 Task: Create a rule when a comment ending with text is posted to a card by me .
Action: Mouse moved to (976, 80)
Screenshot: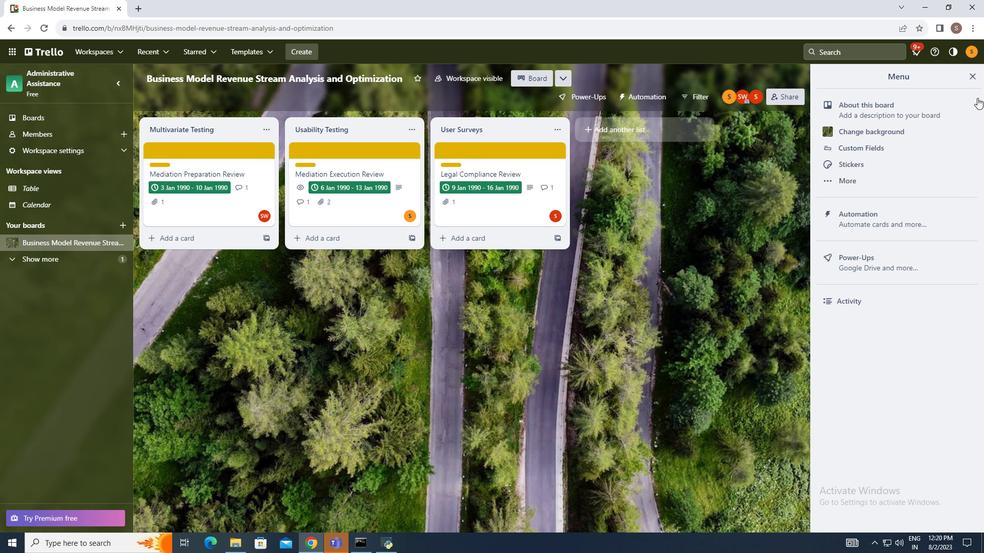 
Action: Mouse pressed left at (976, 80)
Screenshot: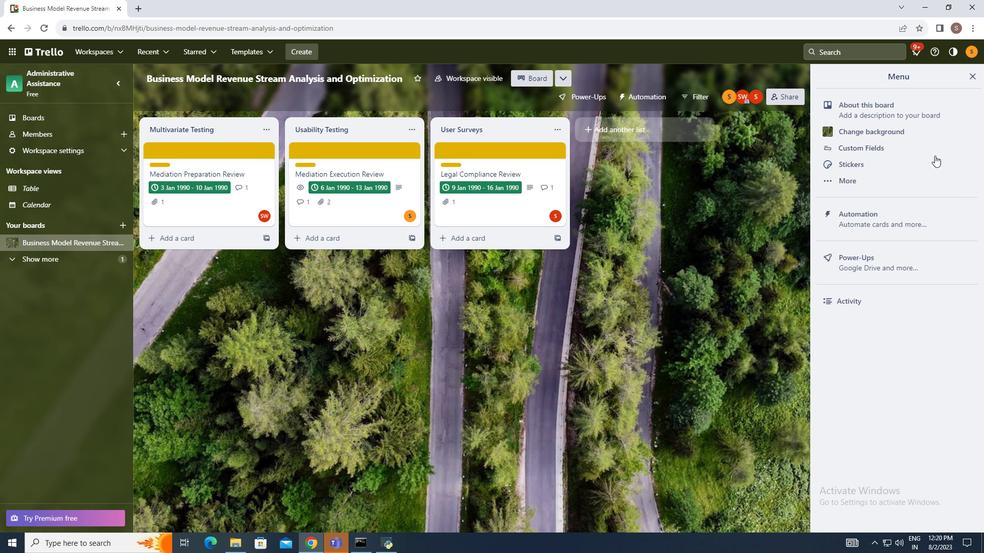 
Action: Mouse moved to (870, 210)
Screenshot: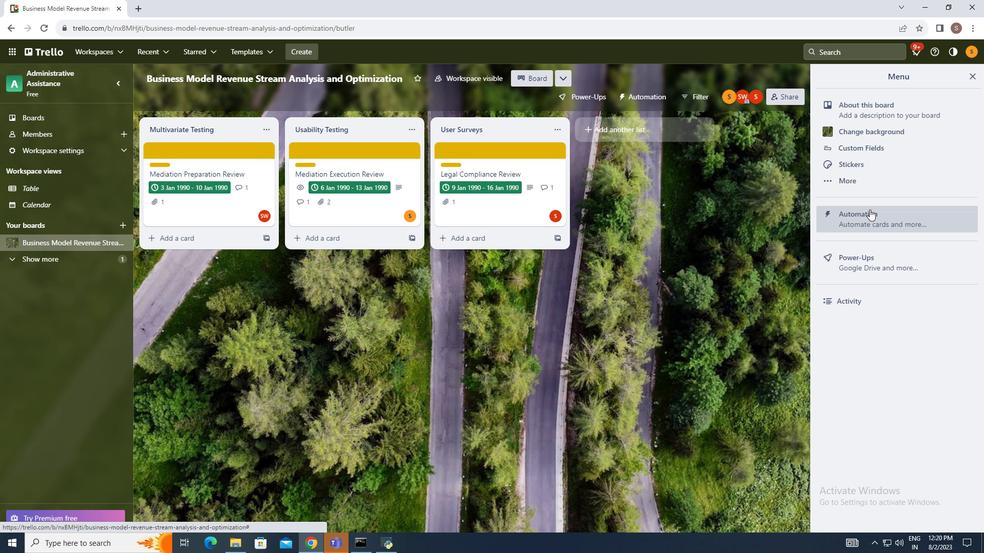 
Action: Mouse pressed left at (870, 210)
Screenshot: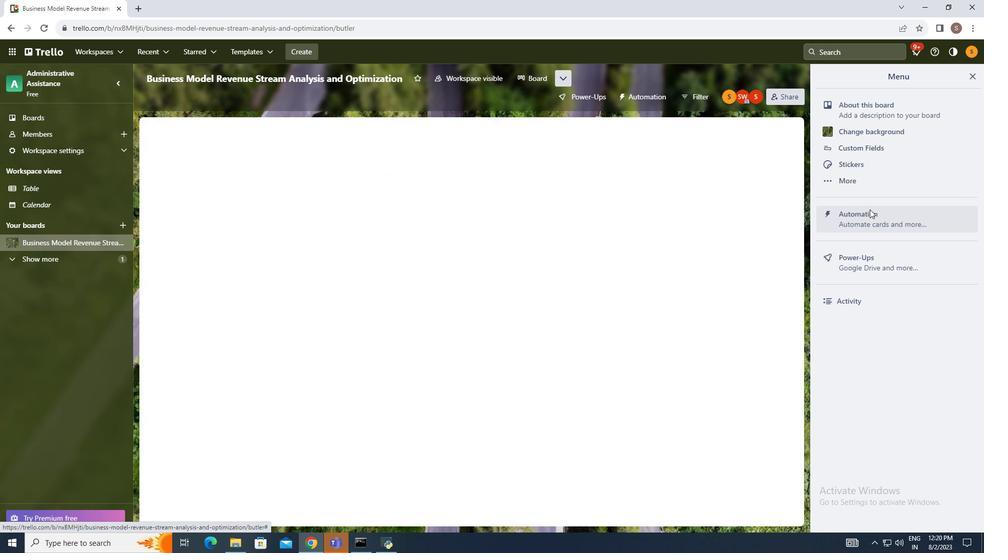 
Action: Mouse moved to (185, 183)
Screenshot: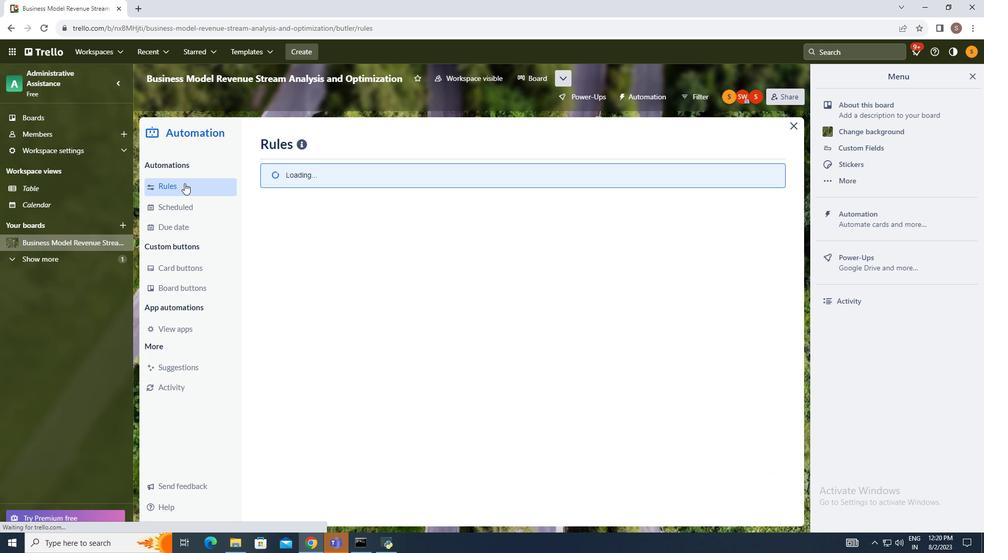 
Action: Mouse pressed left at (185, 183)
Screenshot: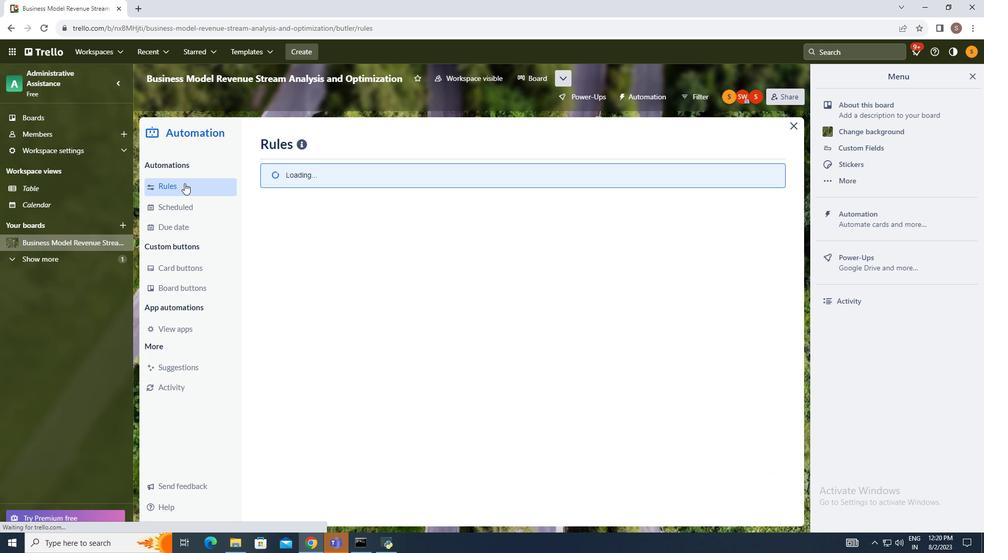 
Action: Mouse moved to (692, 145)
Screenshot: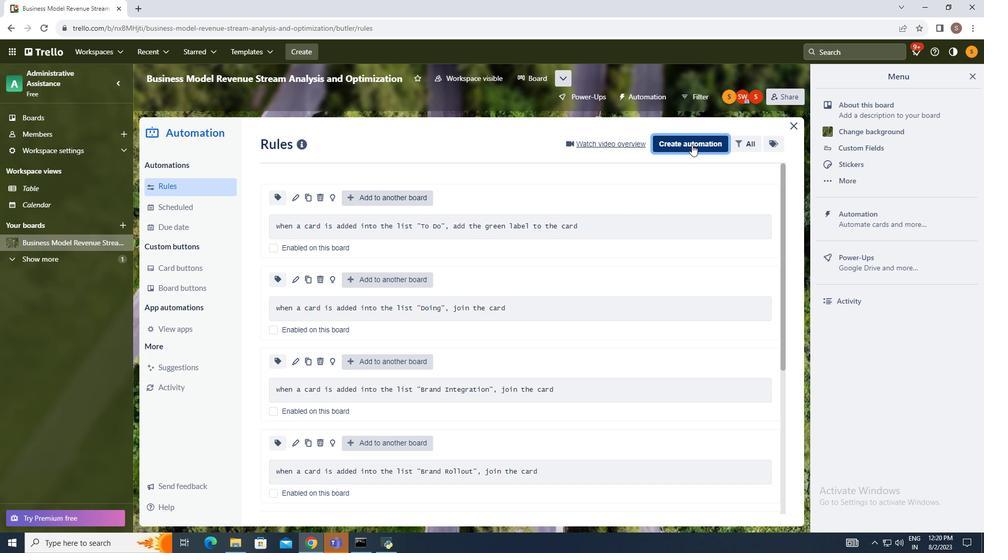 
Action: Mouse pressed left at (692, 145)
Screenshot: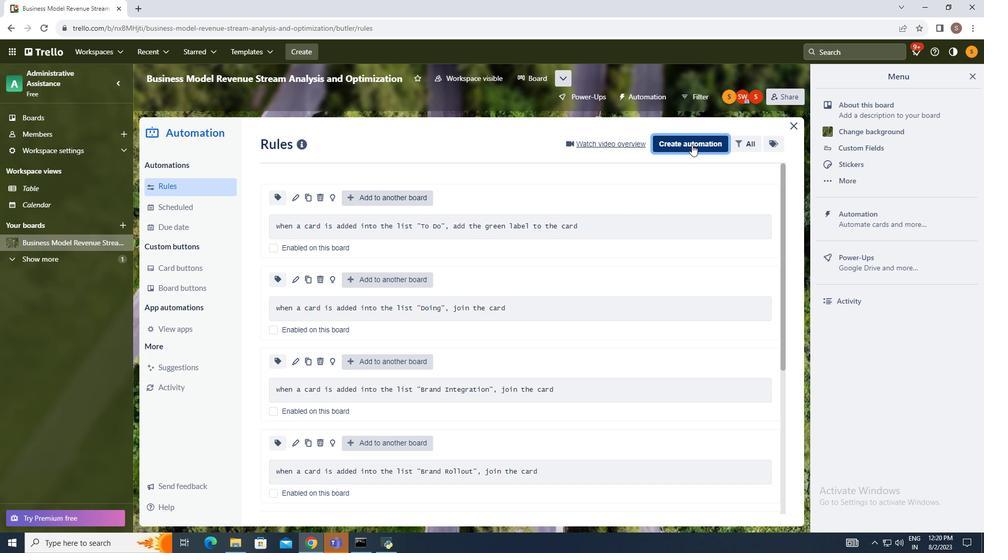 
Action: Mouse moved to (529, 240)
Screenshot: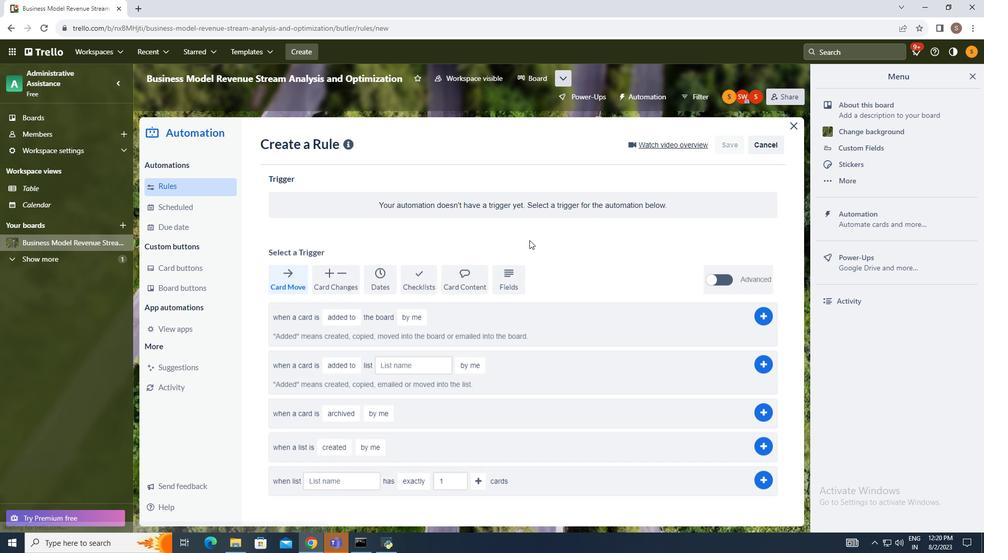 
Action: Mouse pressed left at (529, 240)
Screenshot: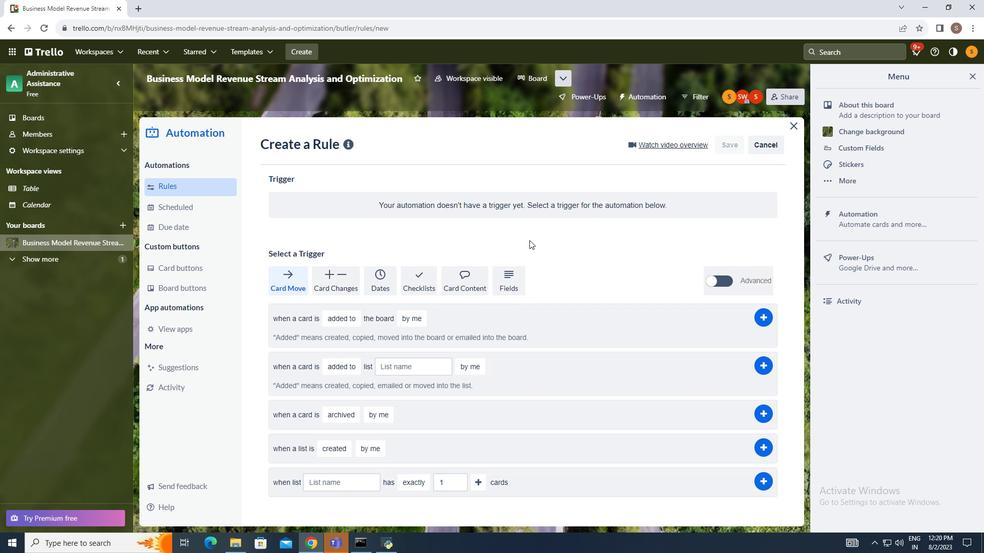 
Action: Mouse moved to (466, 275)
Screenshot: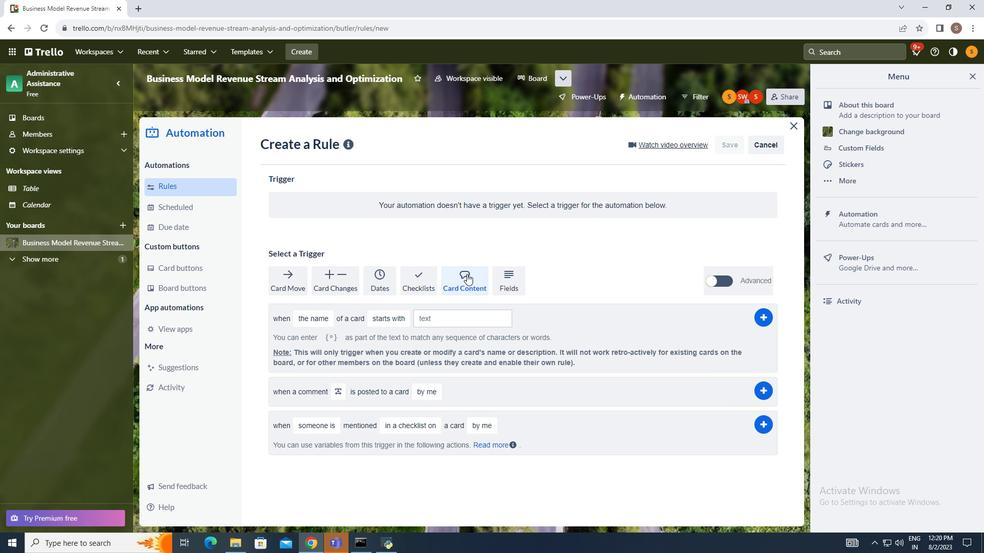 
Action: Mouse pressed left at (466, 275)
Screenshot: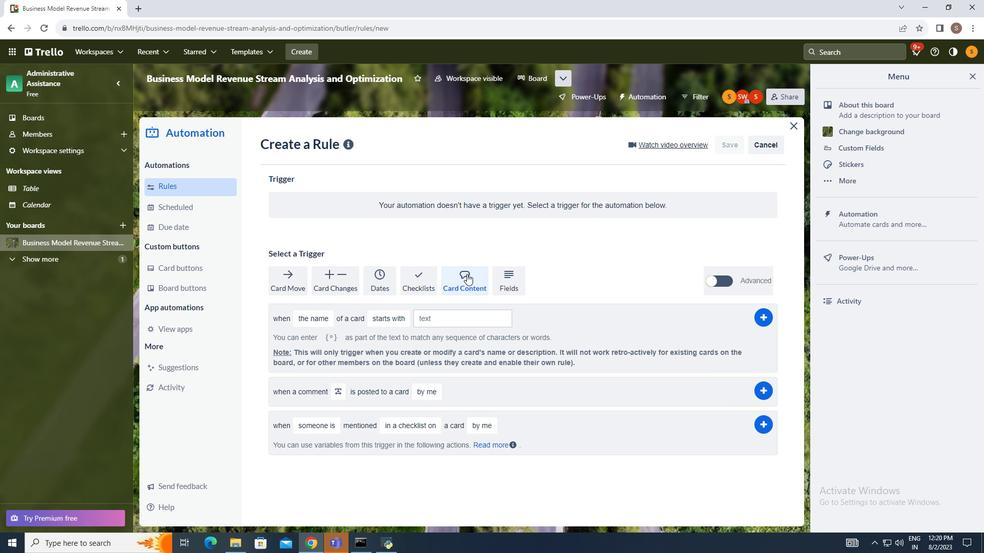 
Action: Mouse moved to (342, 395)
Screenshot: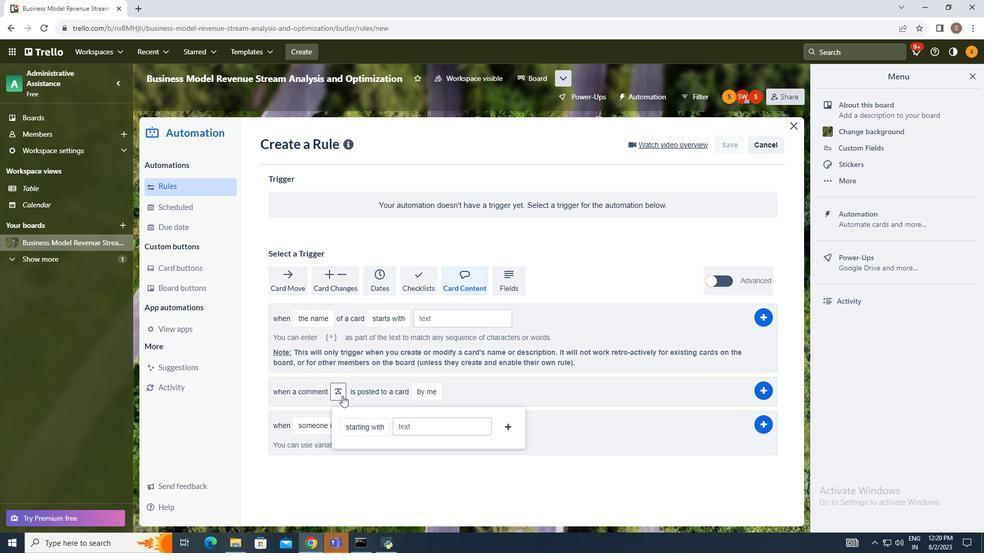 
Action: Mouse pressed left at (342, 395)
Screenshot: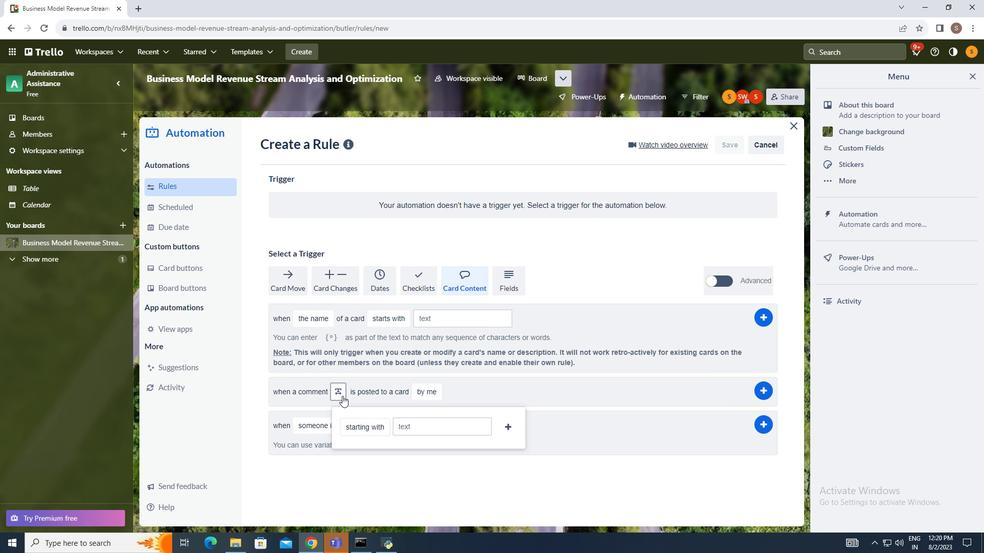 
Action: Mouse moved to (355, 423)
Screenshot: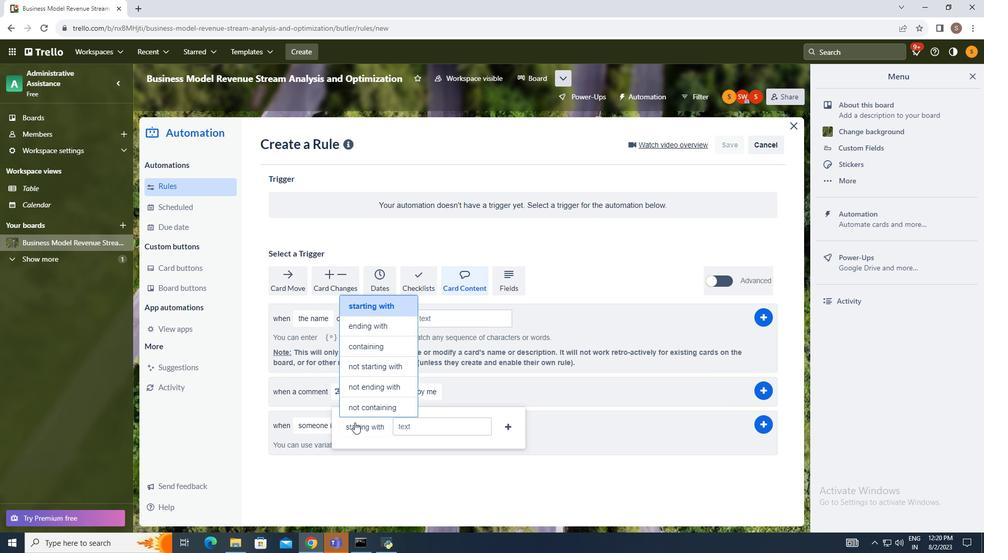 
Action: Mouse pressed left at (355, 423)
Screenshot: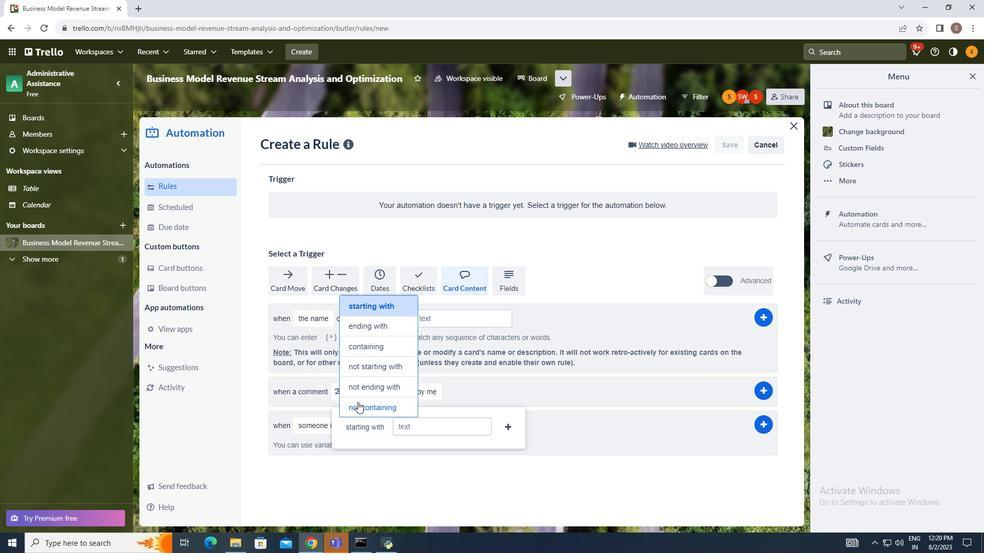 
Action: Mouse moved to (368, 324)
Screenshot: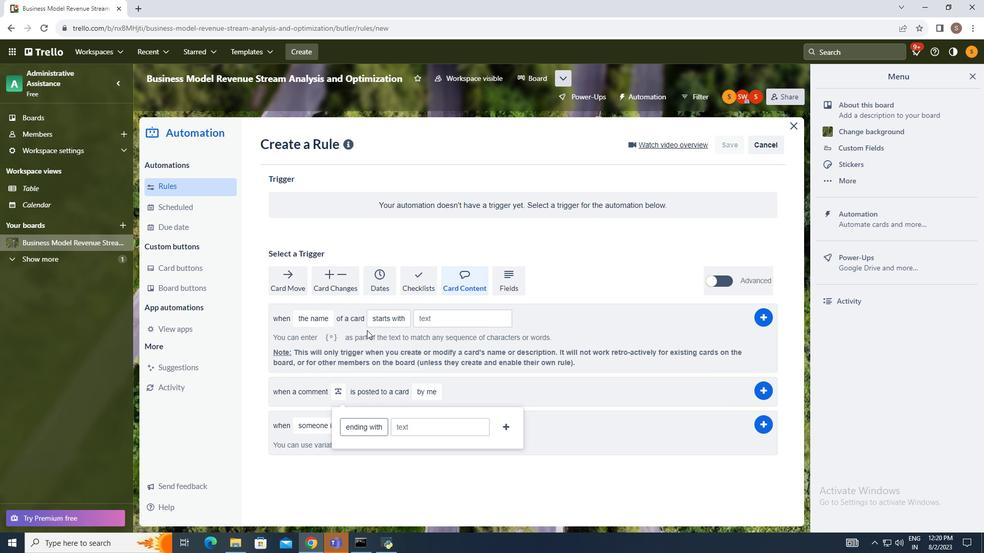 
Action: Mouse pressed left at (368, 324)
Screenshot: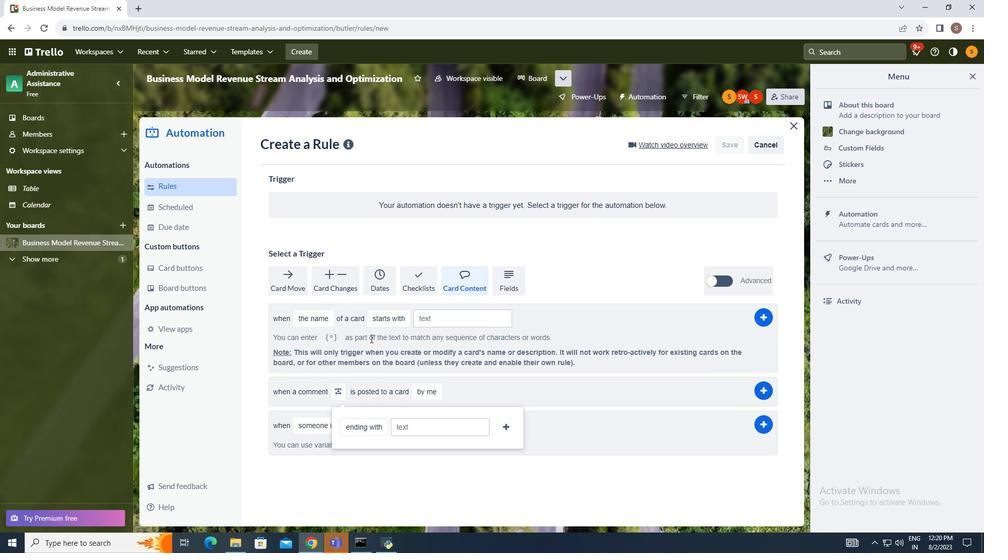 
Action: Mouse moved to (422, 425)
Screenshot: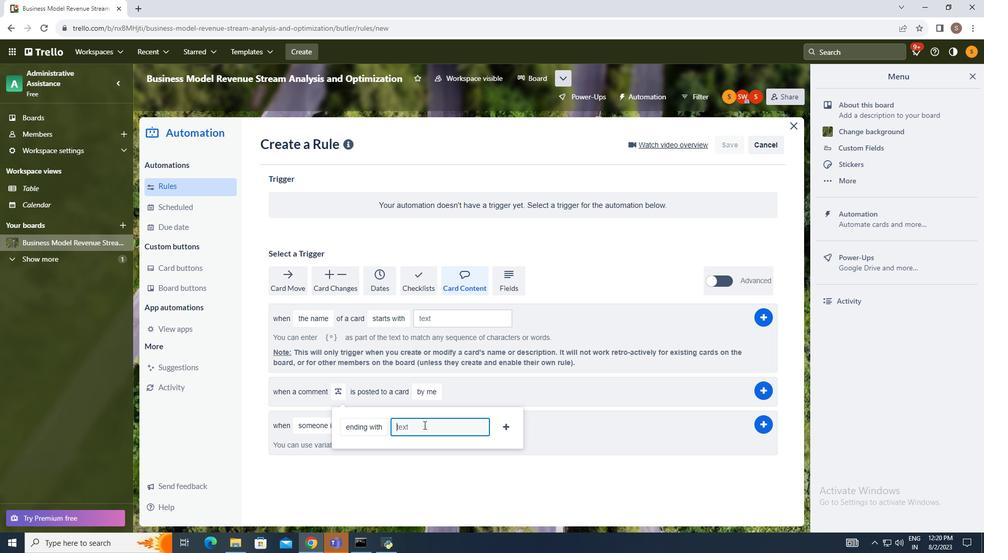 
Action: Mouse pressed left at (422, 425)
Screenshot: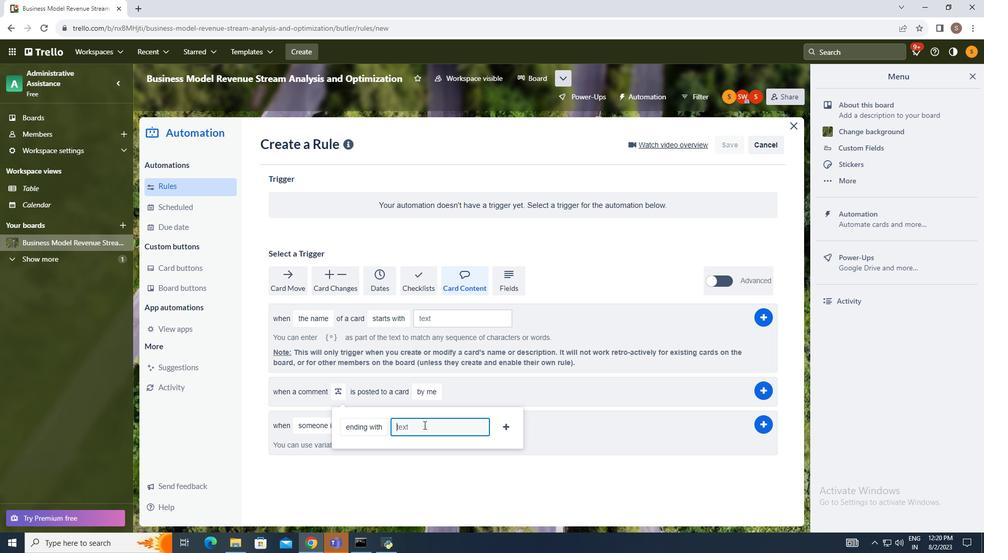 
Action: Mouse moved to (424, 425)
Screenshot: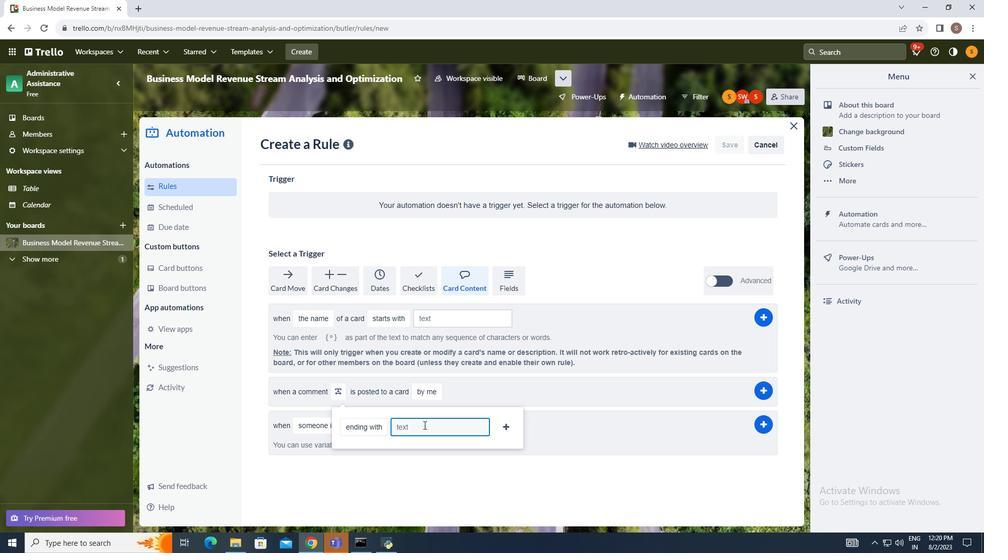 
Action: Key pressed text
Screenshot: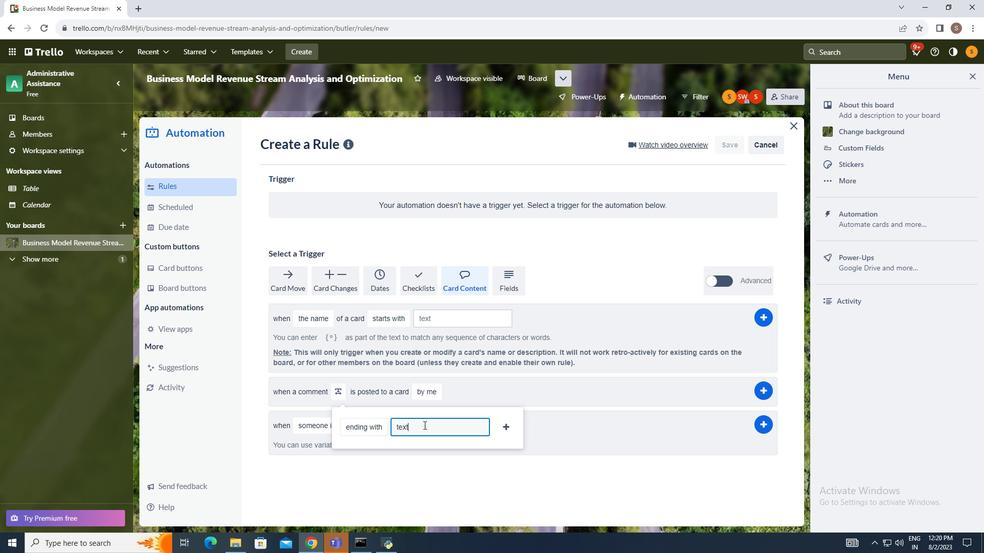 
Action: Mouse moved to (509, 430)
Screenshot: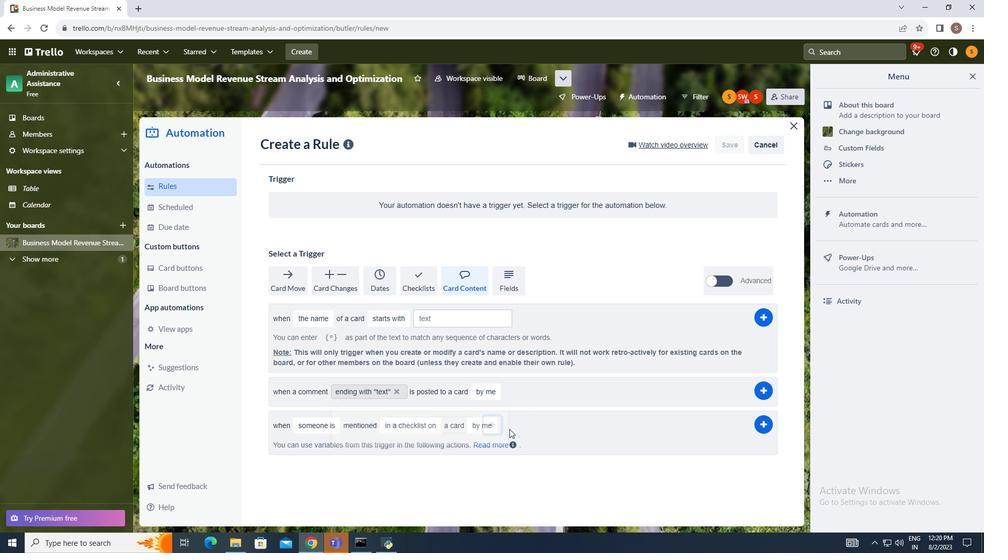 
Action: Mouse pressed left at (509, 430)
Screenshot: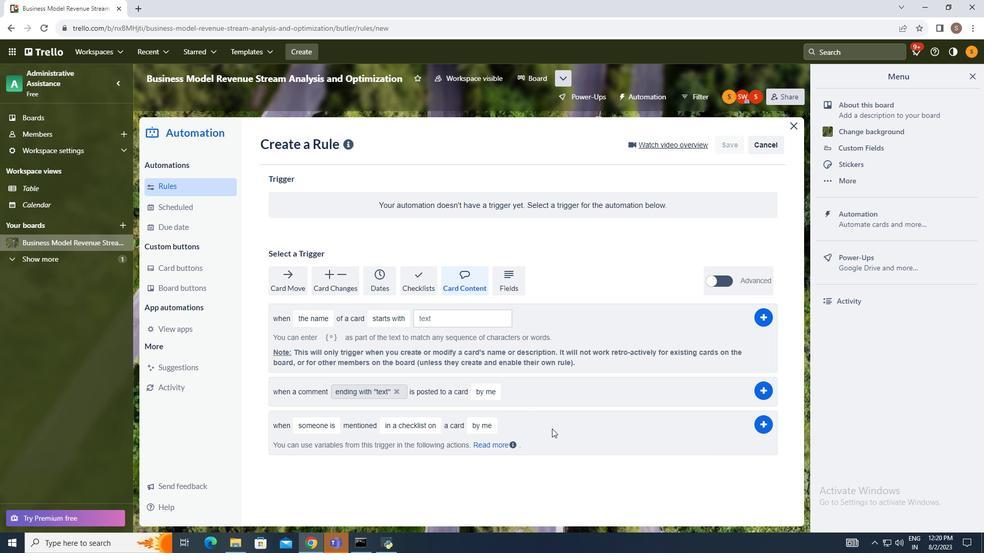 
Action: Mouse moved to (493, 394)
Screenshot: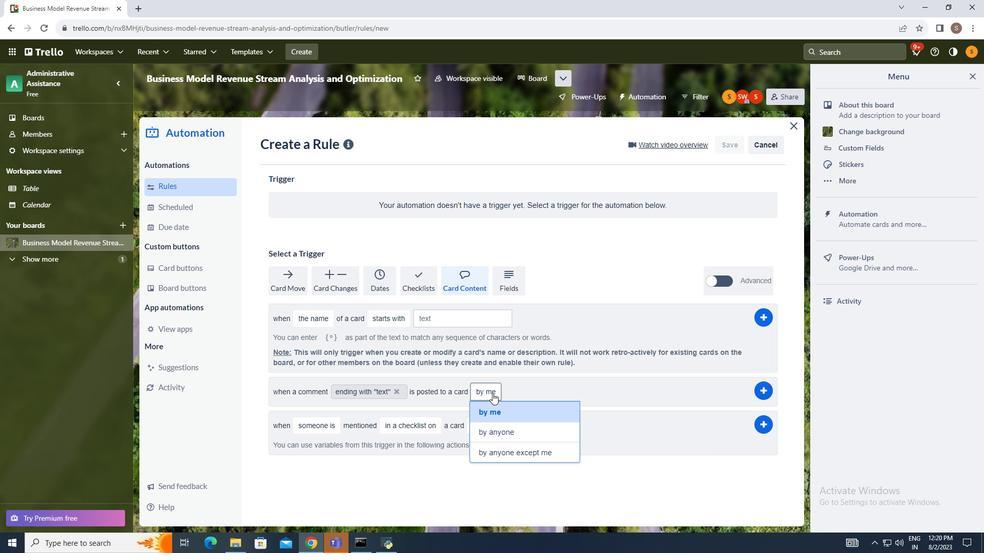 
Action: Mouse pressed left at (493, 394)
Screenshot: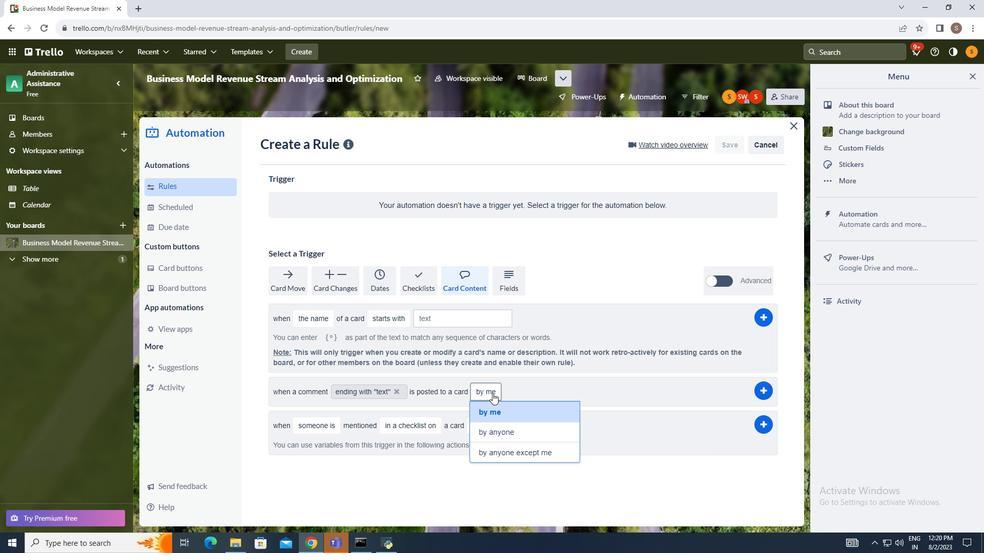 
Action: Mouse moved to (504, 411)
Screenshot: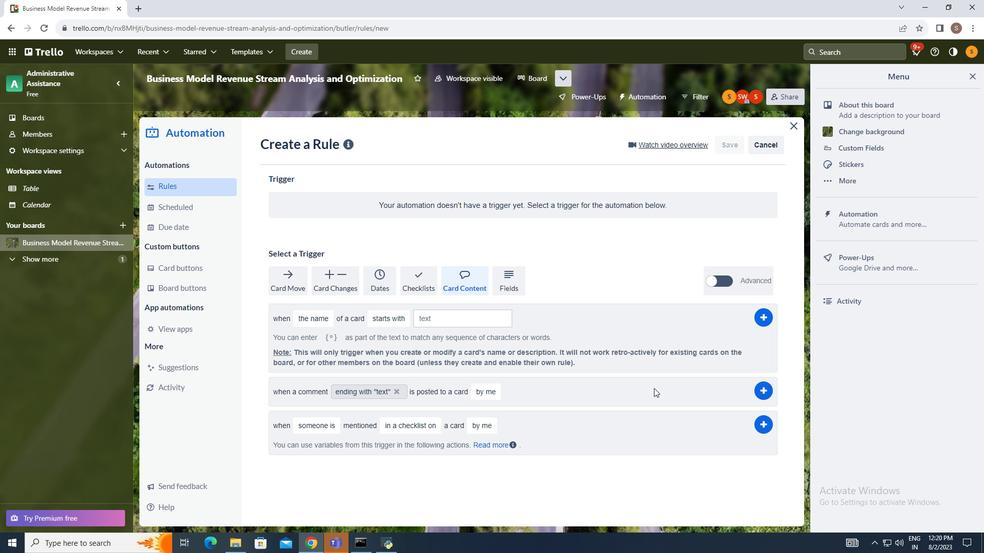 
Action: Mouse pressed left at (504, 411)
Screenshot: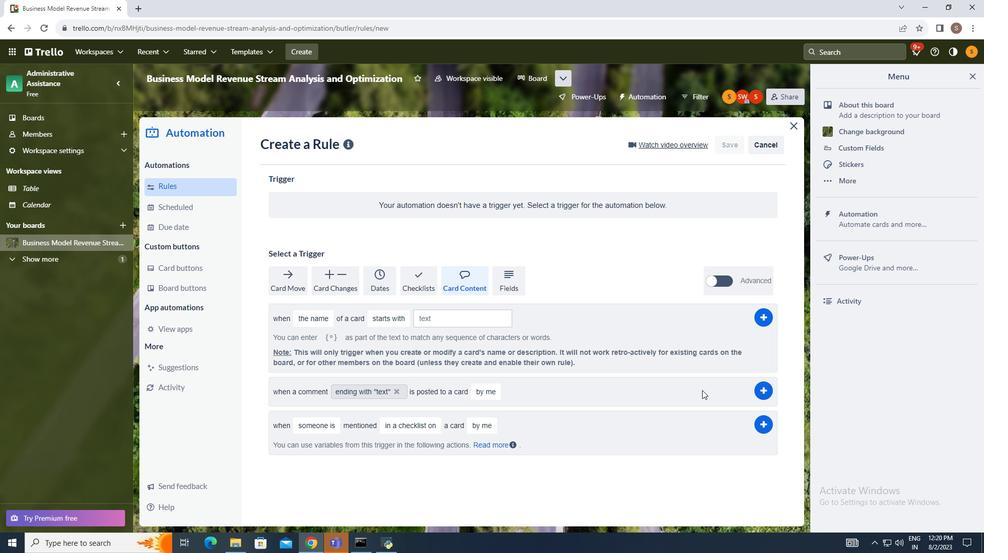 
Action: Mouse moved to (763, 391)
Screenshot: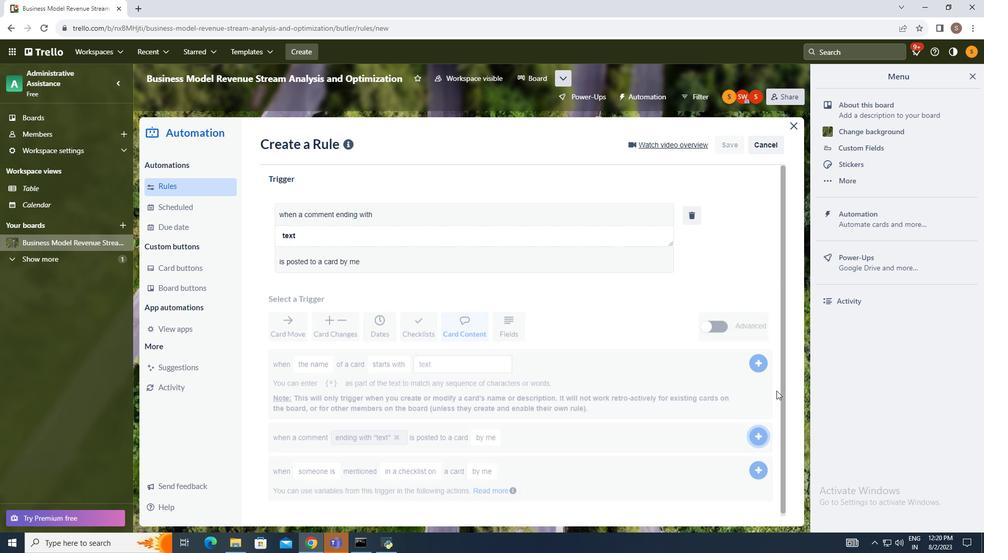 
Action: Mouse pressed left at (763, 391)
Screenshot: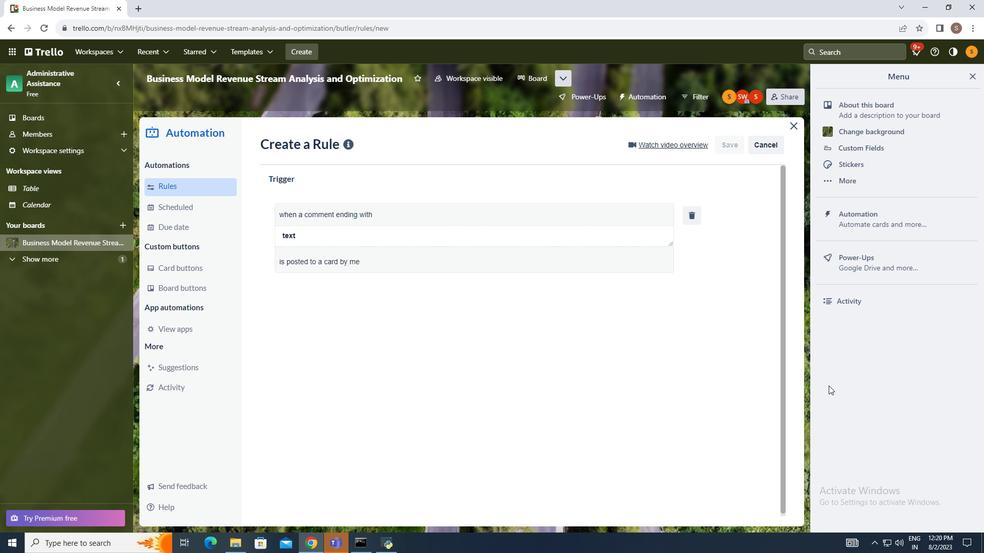 
Action: Mouse moved to (841, 390)
Screenshot: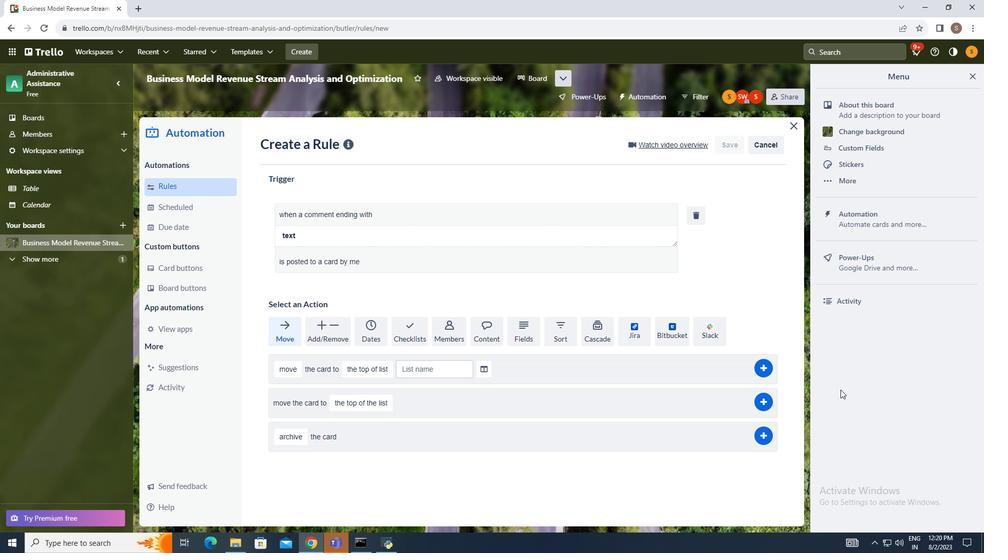 
